 Task: Remove duplicates items.
Action: Mouse moved to (167, 73)
Screenshot: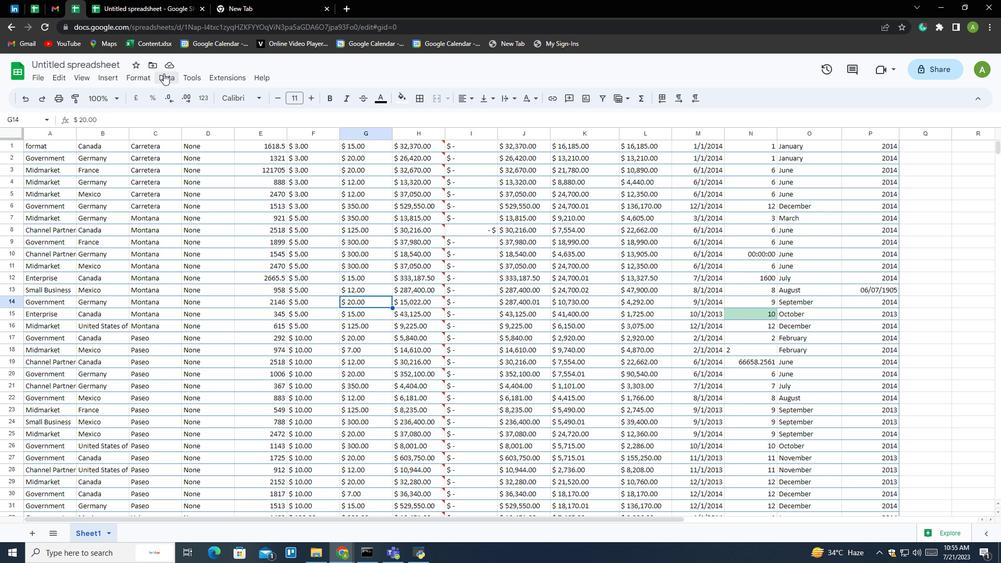 
Action: Mouse pressed left at (167, 73)
Screenshot: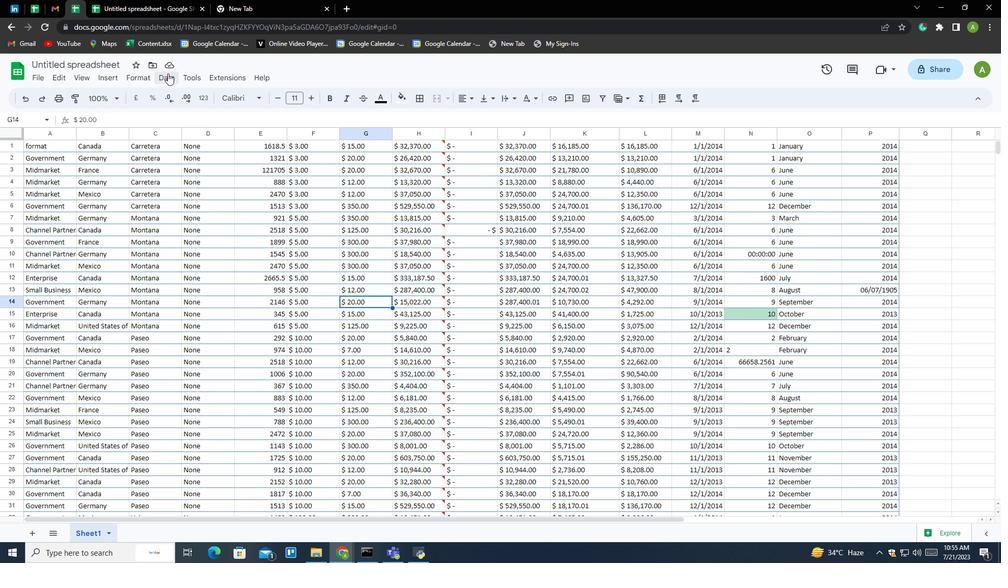
Action: Mouse moved to (201, 301)
Screenshot: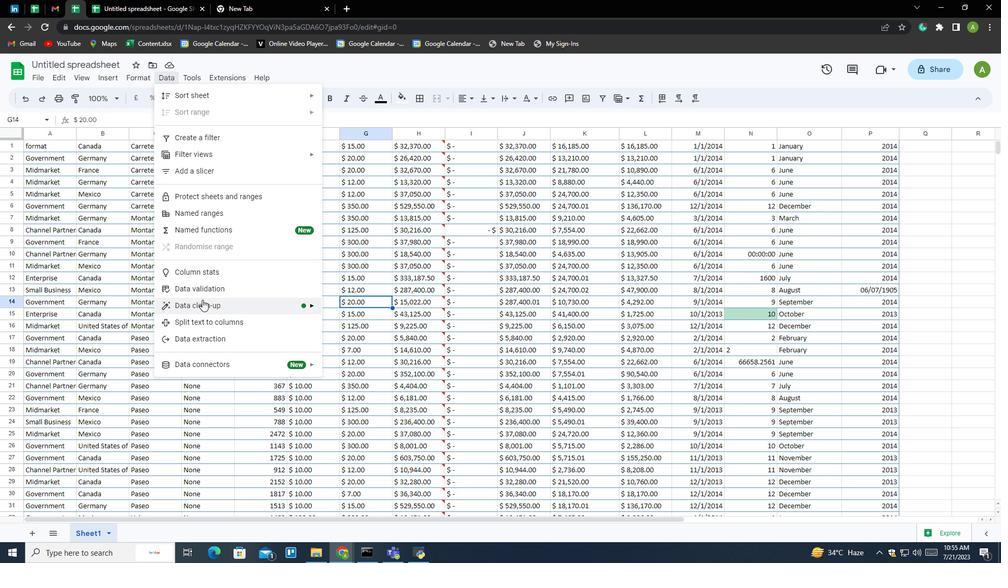 
Action: Mouse pressed left at (201, 301)
Screenshot: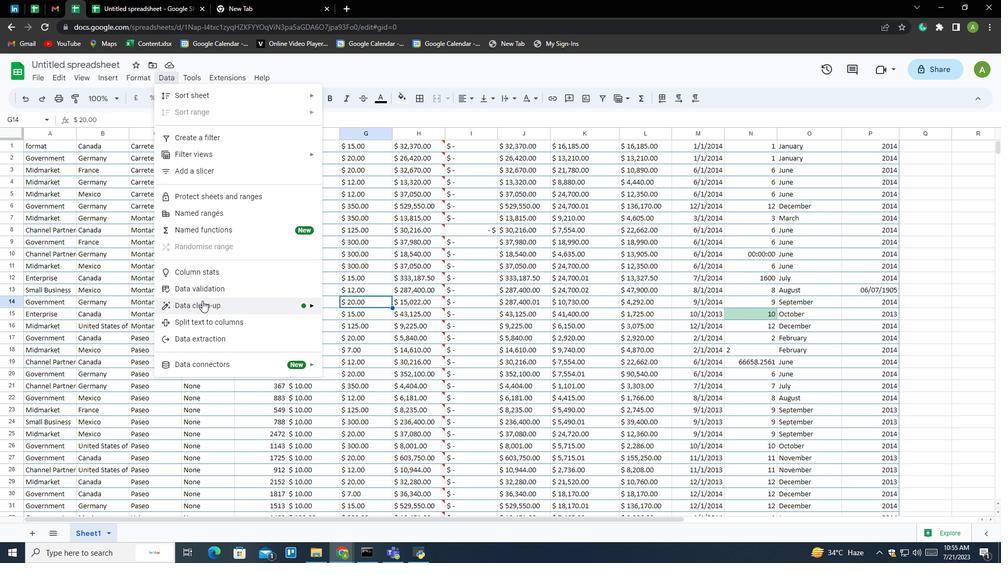 
Action: Mouse moved to (347, 327)
Screenshot: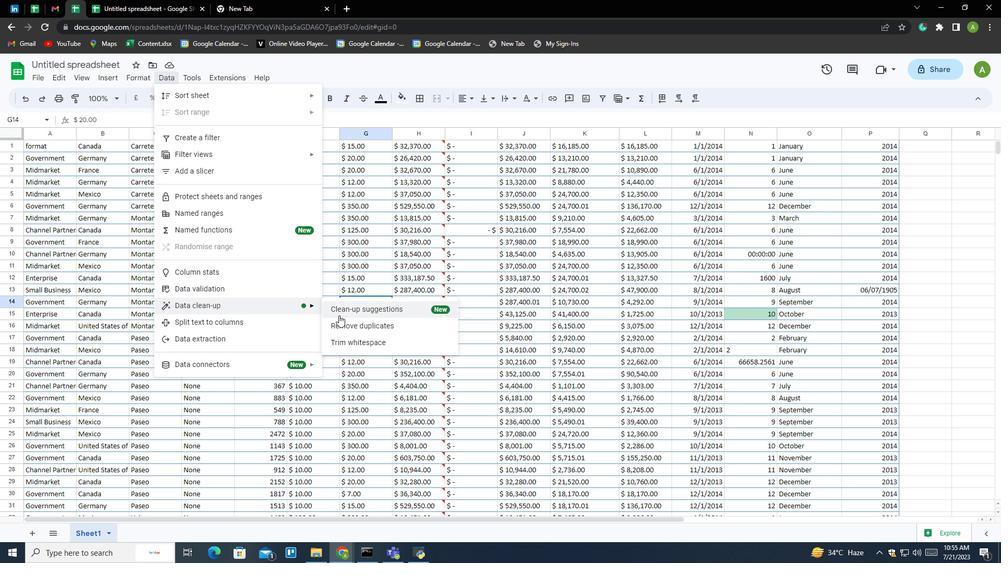 
Action: Mouse pressed left at (347, 327)
Screenshot: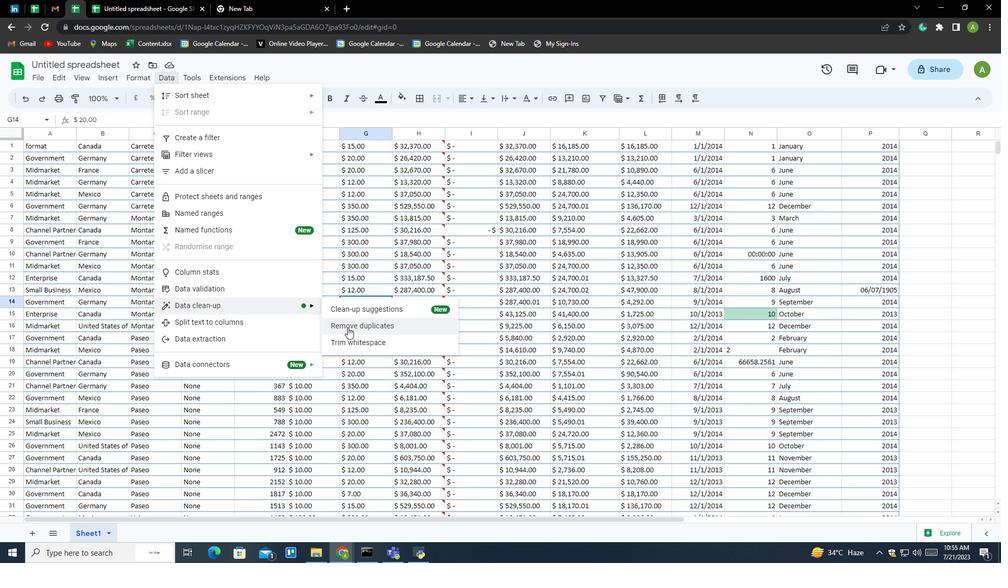 
Action: Mouse moved to (482, 213)
Screenshot: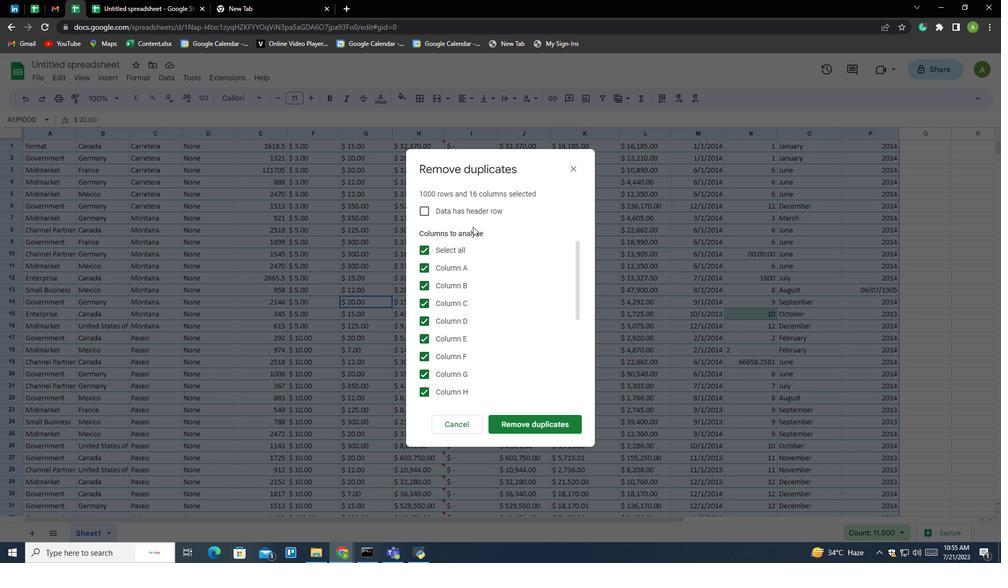 
